 Task: Create a due date automation trigger when advanced on, on the tuesday after a card is due add fields without custom field "Resume" set to a date between 1 and 7 working days ago at 11:00 AM.
Action: Mouse moved to (974, 80)
Screenshot: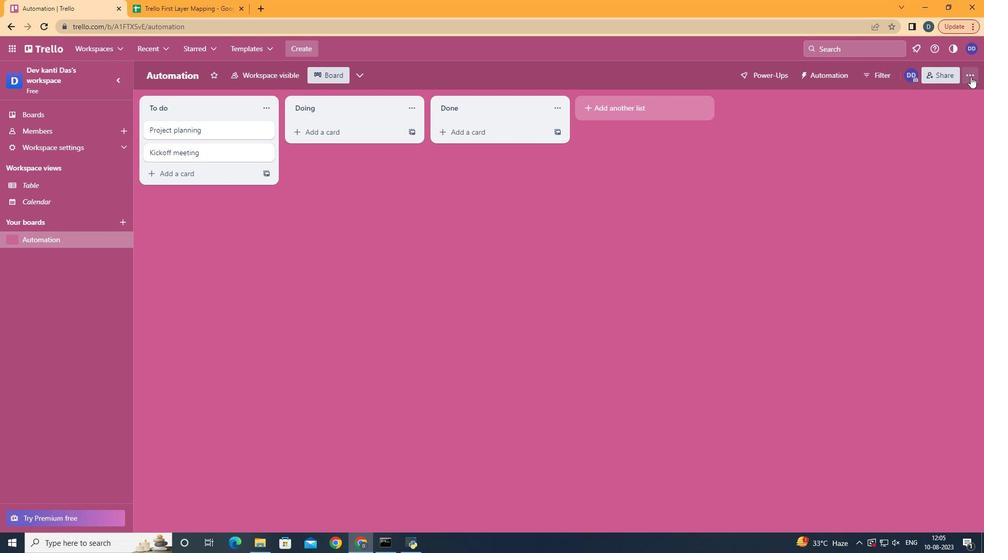 
Action: Mouse pressed left at (974, 80)
Screenshot: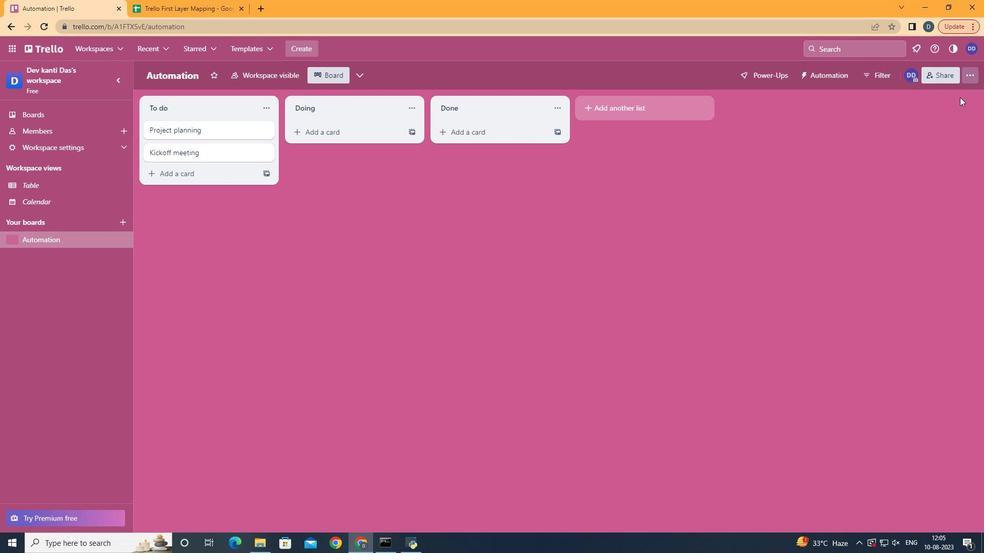
Action: Mouse moved to (898, 222)
Screenshot: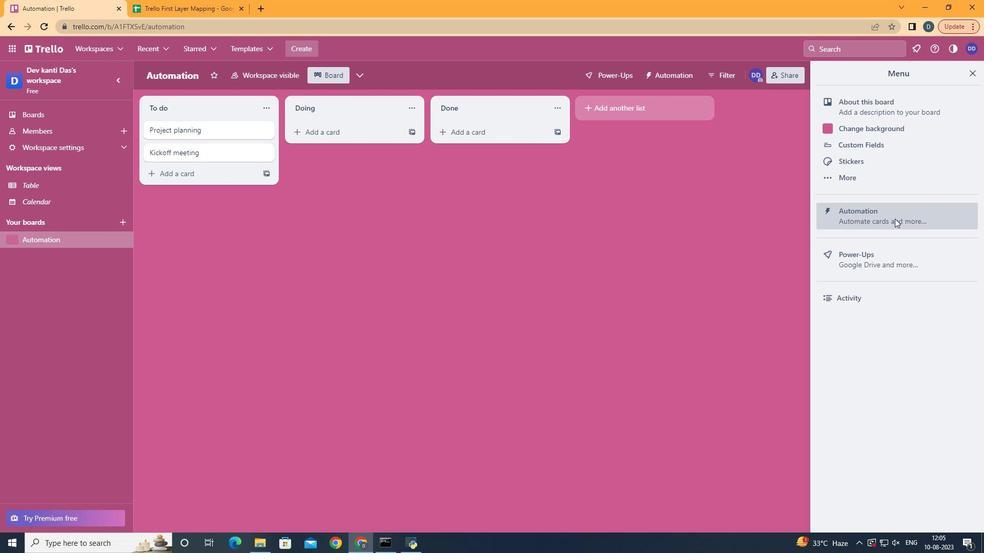 
Action: Mouse pressed left at (898, 222)
Screenshot: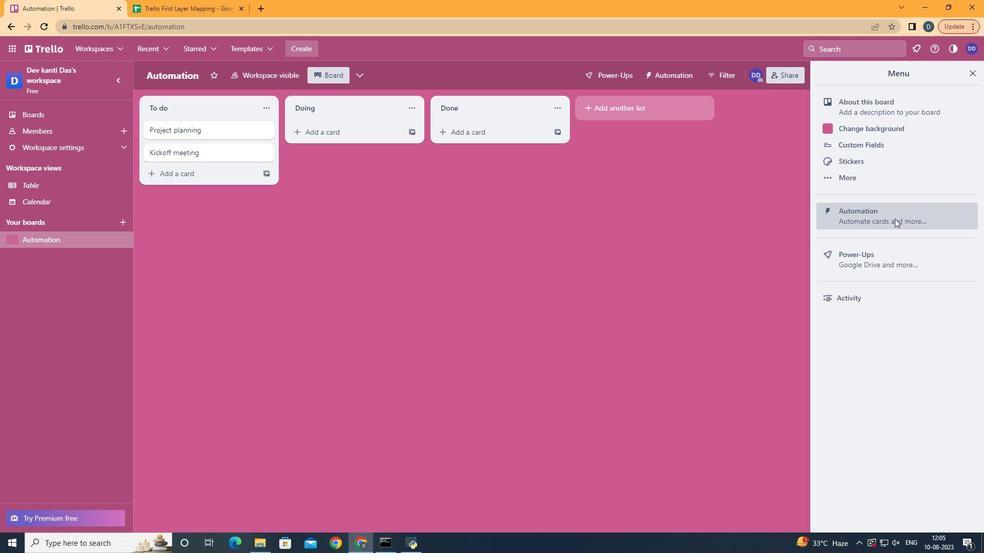 
Action: Mouse moved to (208, 207)
Screenshot: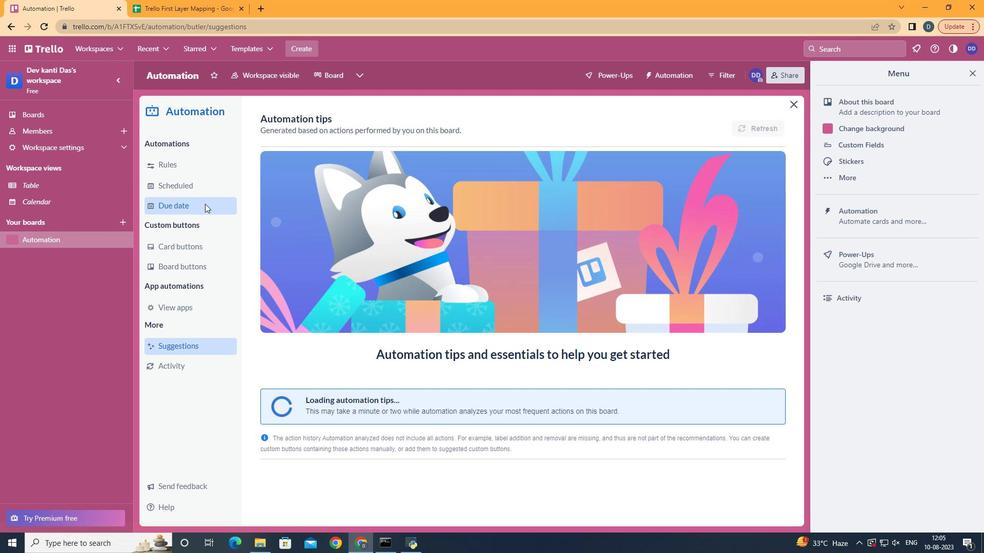 
Action: Mouse pressed left at (208, 207)
Screenshot: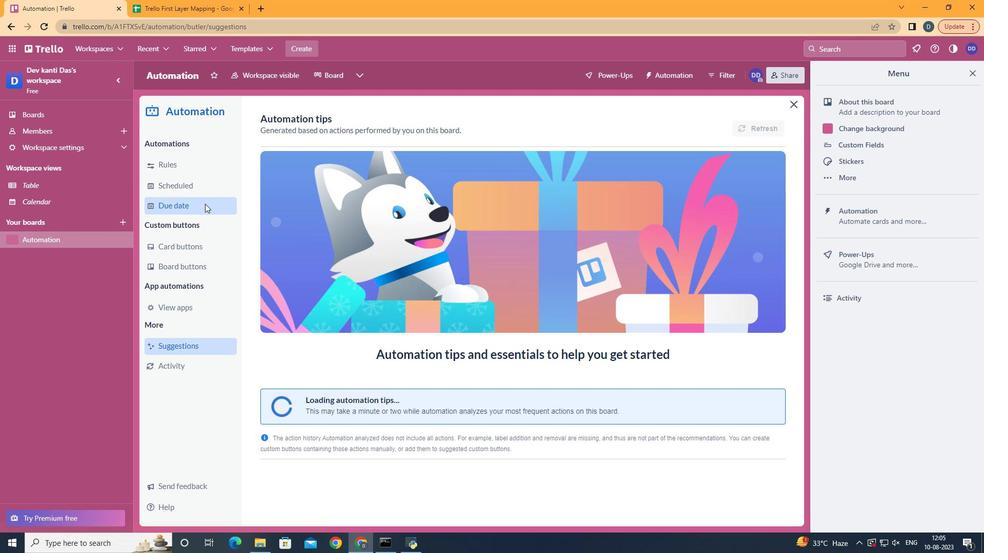 
Action: Mouse moved to (727, 128)
Screenshot: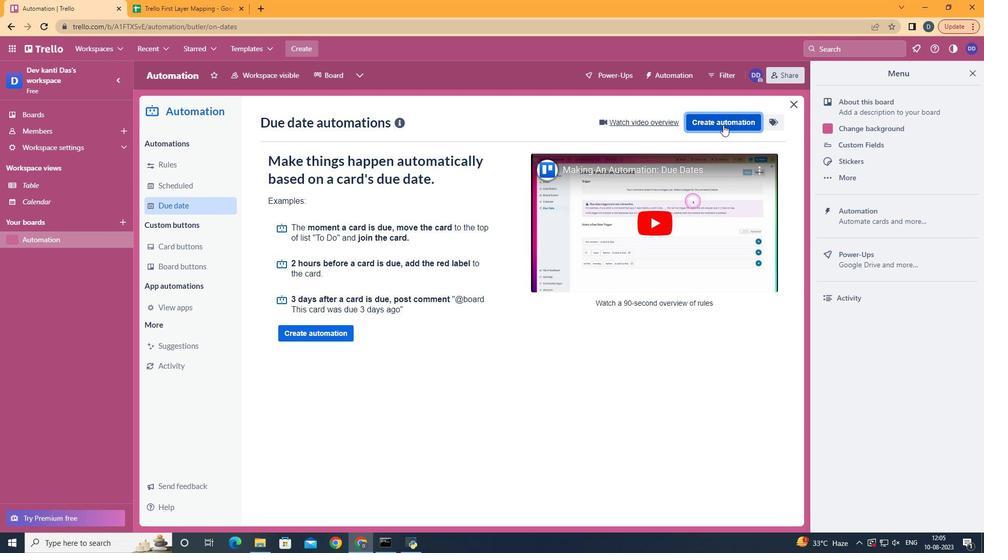 
Action: Mouse pressed left at (727, 128)
Screenshot: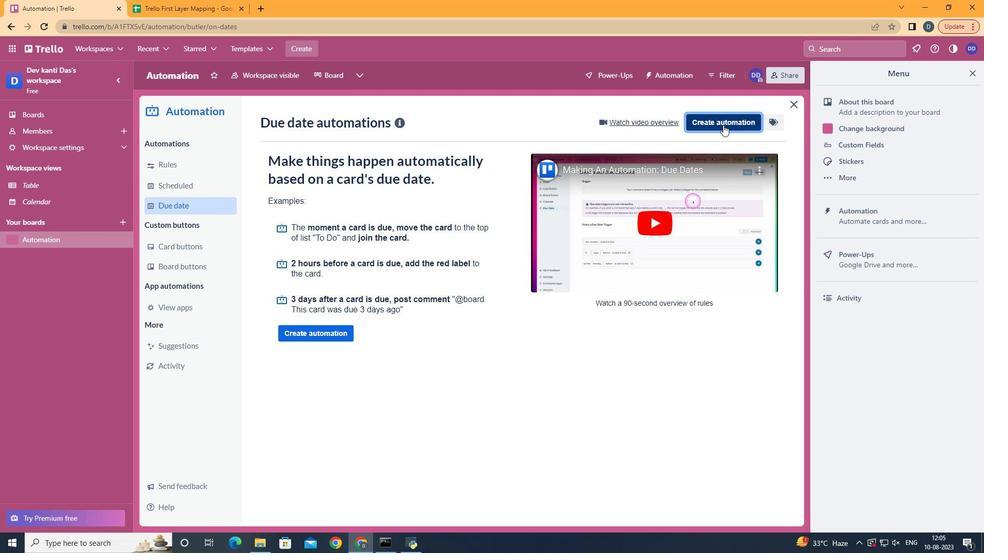 
Action: Mouse moved to (514, 231)
Screenshot: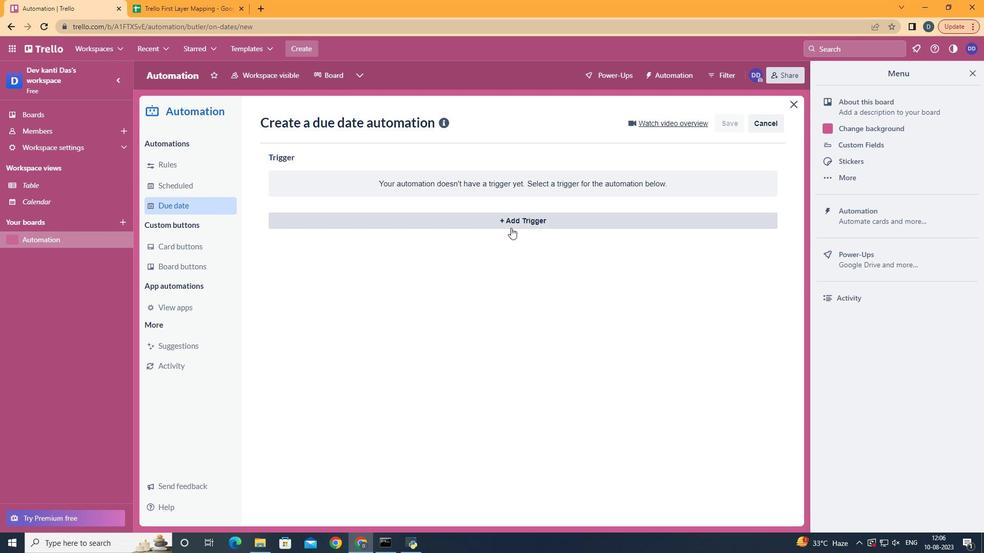 
Action: Mouse pressed left at (514, 231)
Screenshot: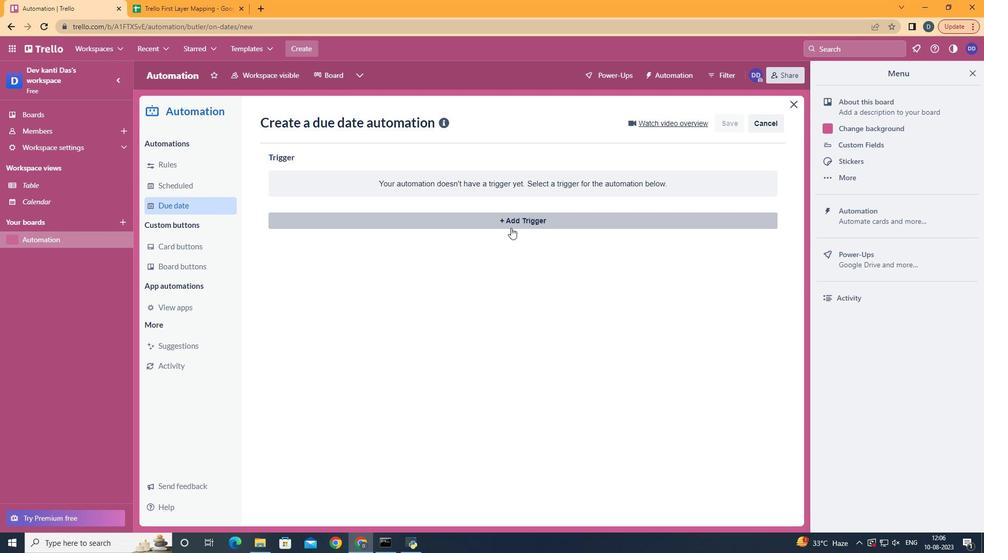 
Action: Mouse moved to (347, 296)
Screenshot: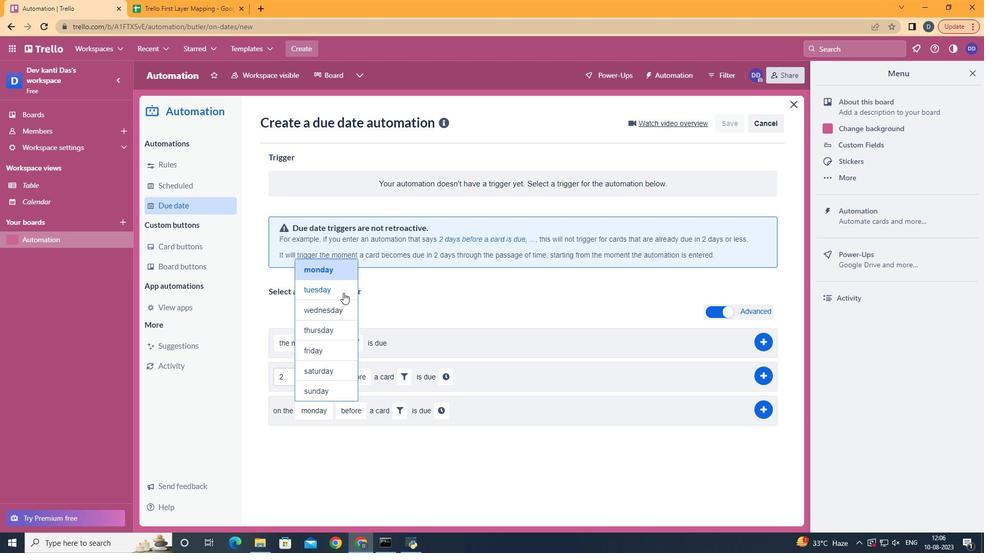 
Action: Mouse pressed left at (347, 296)
Screenshot: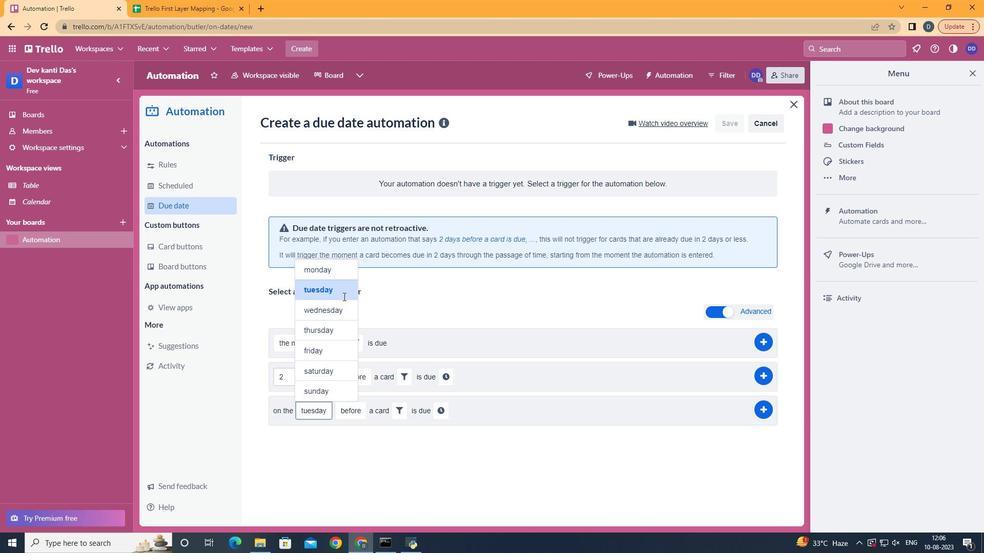 
Action: Mouse moved to (364, 452)
Screenshot: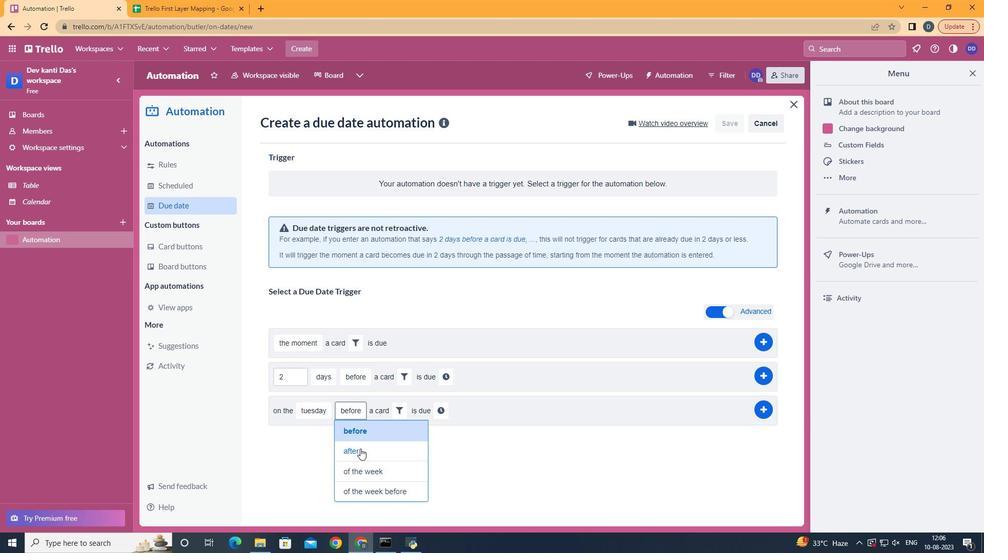 
Action: Mouse pressed left at (364, 452)
Screenshot: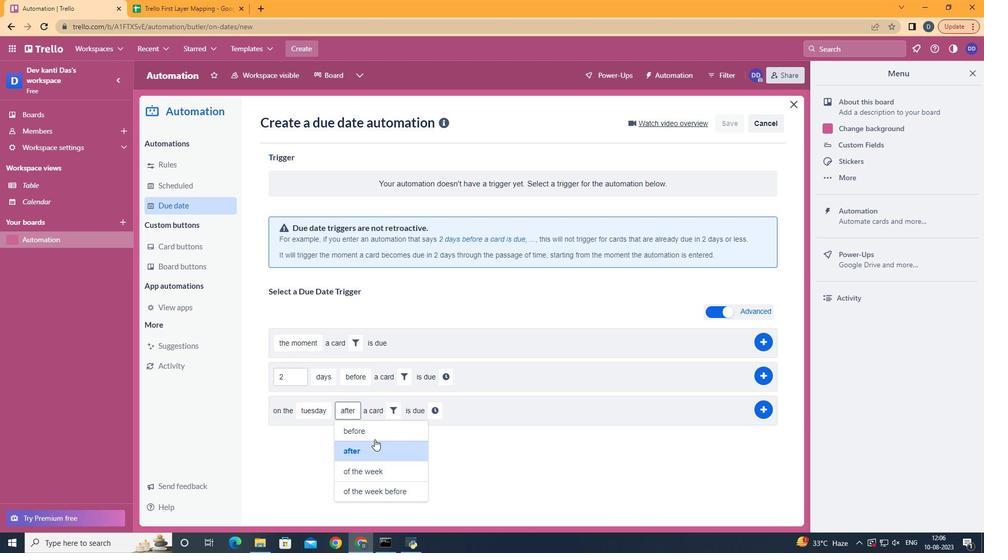
Action: Mouse moved to (400, 414)
Screenshot: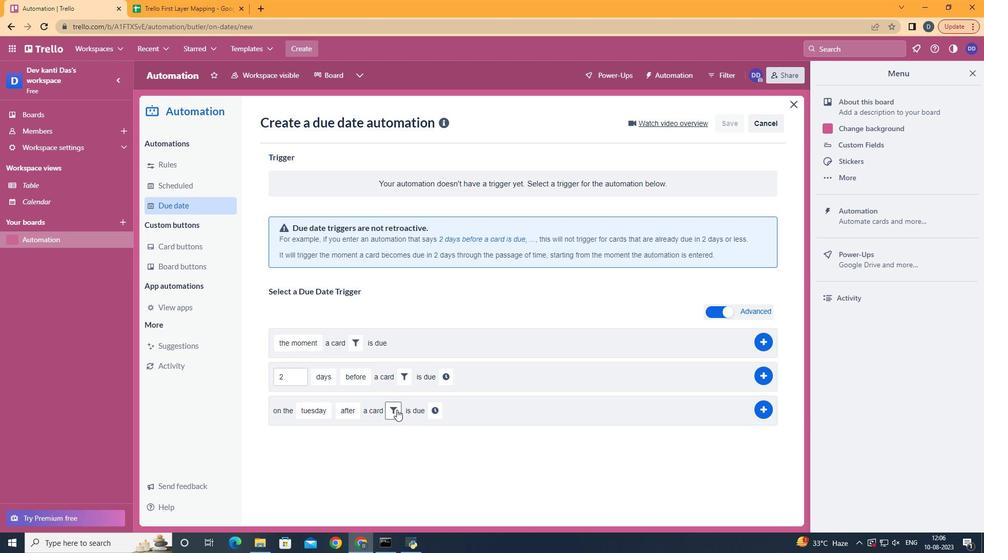 
Action: Mouse pressed left at (400, 414)
Screenshot: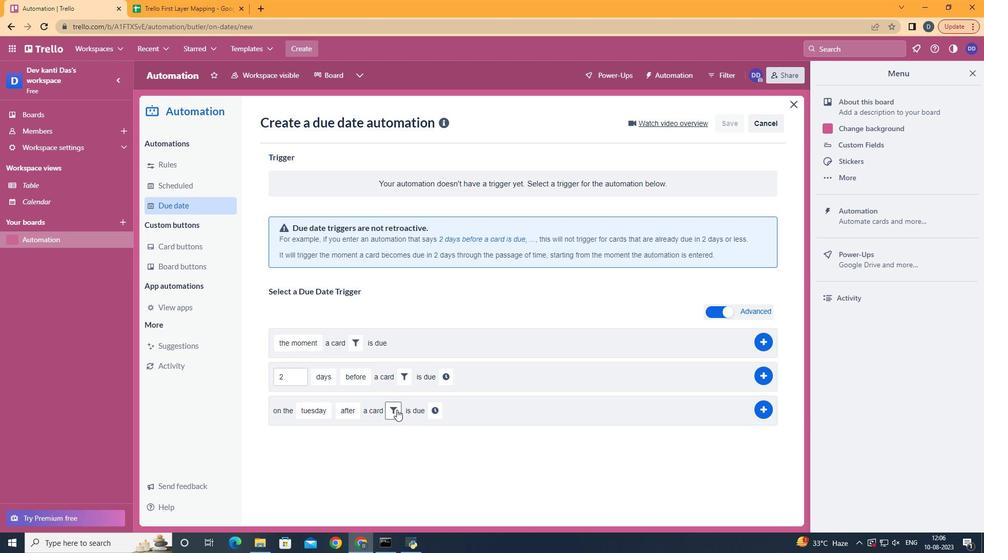 
Action: Mouse moved to (571, 447)
Screenshot: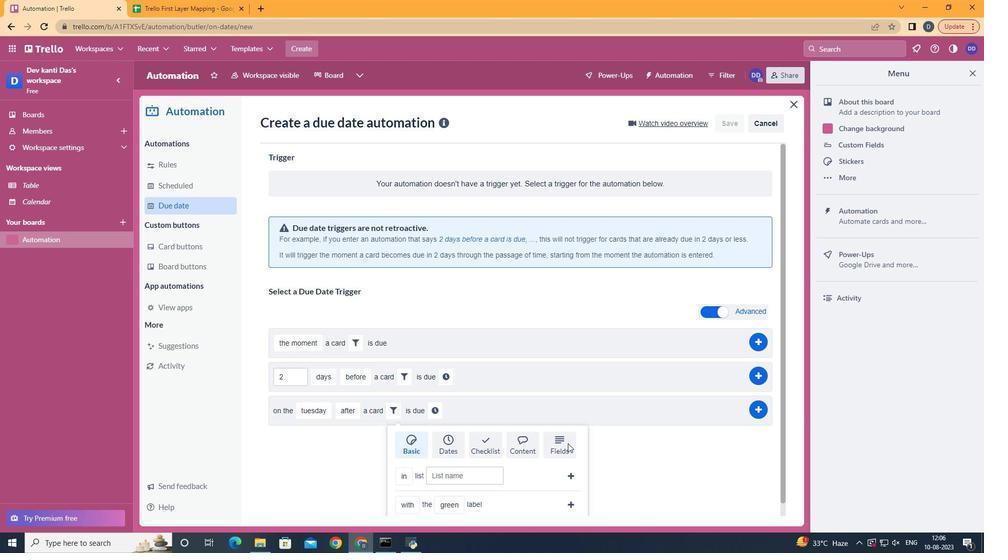 
Action: Mouse pressed left at (571, 447)
Screenshot: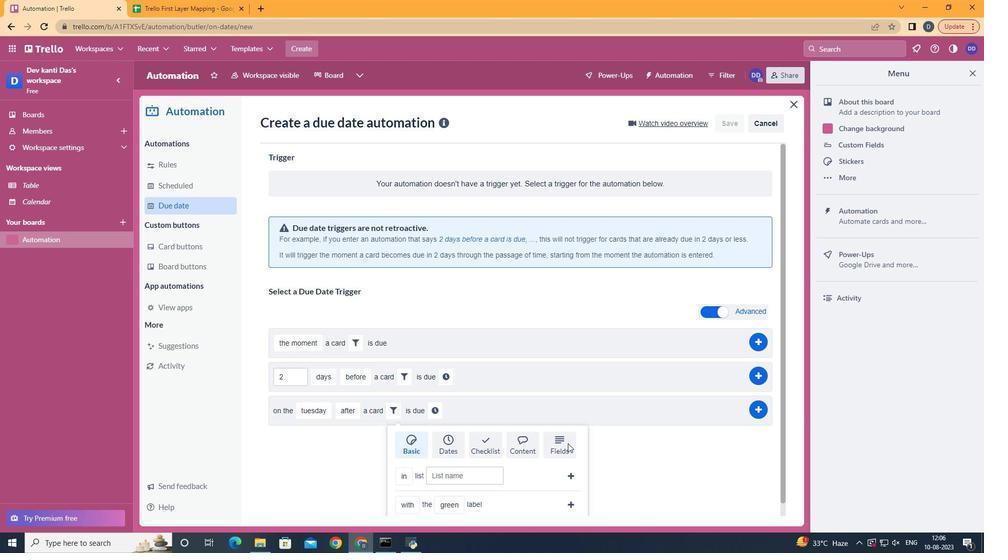 
Action: Mouse scrolled (571, 447) with delta (0, 0)
Screenshot: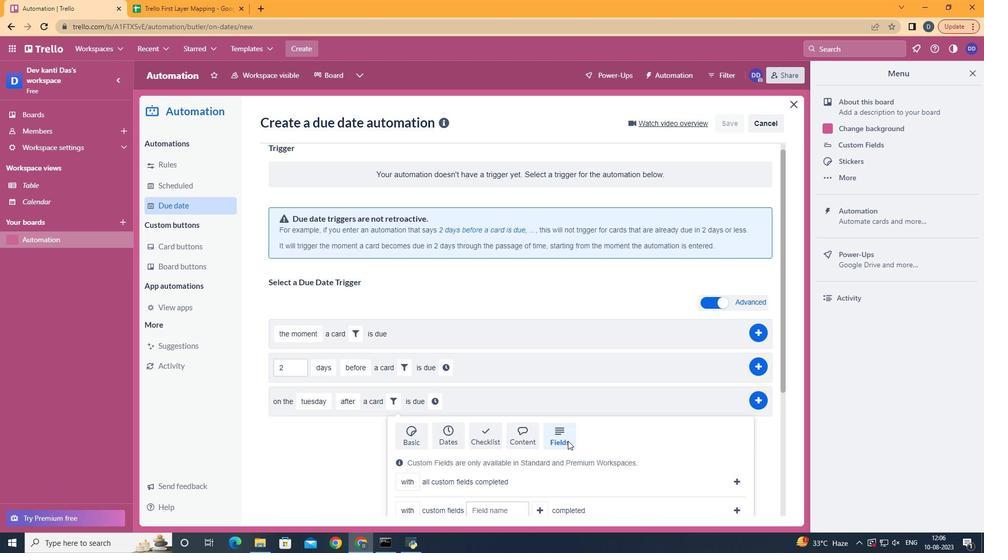 
Action: Mouse scrolled (571, 447) with delta (0, 0)
Screenshot: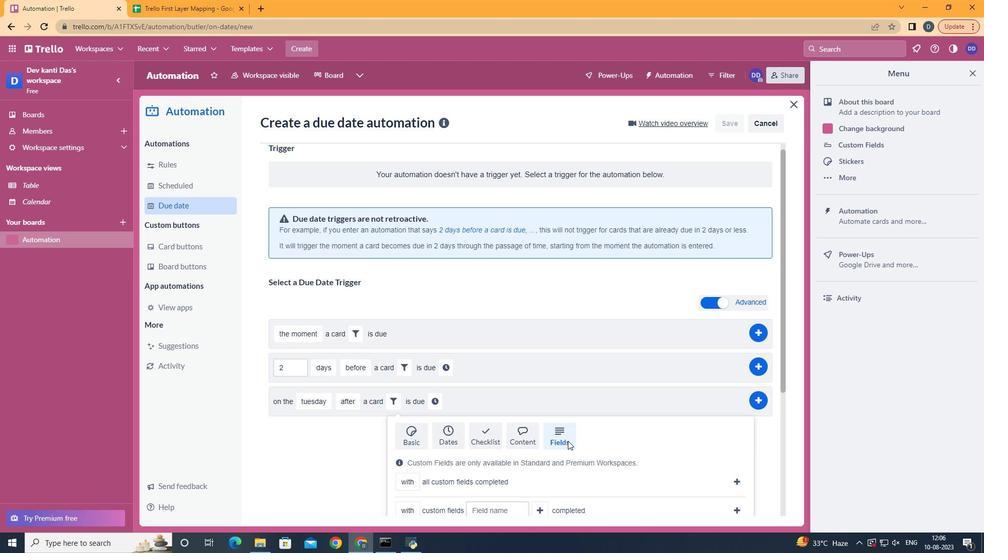 
Action: Mouse scrolled (571, 447) with delta (0, 0)
Screenshot: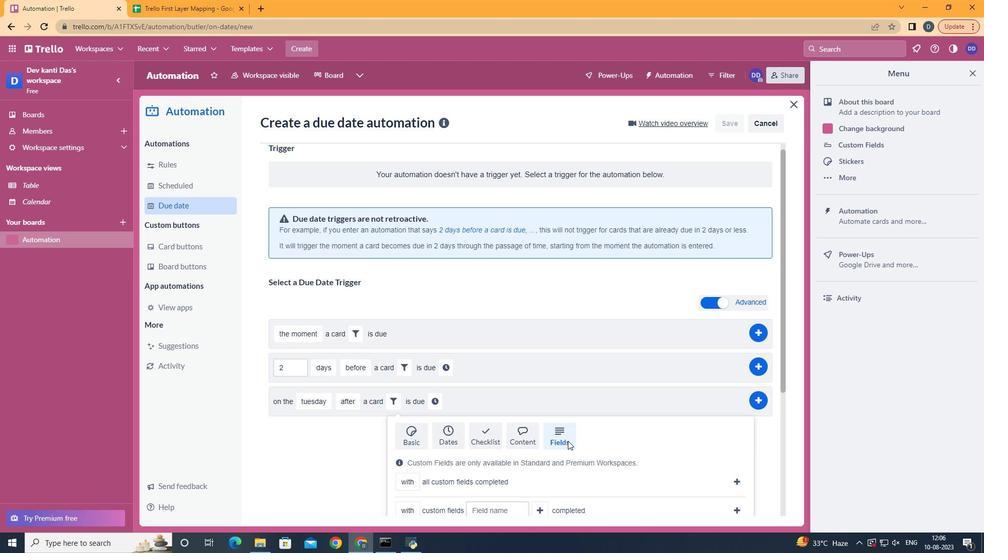 
Action: Mouse scrolled (571, 447) with delta (0, 0)
Screenshot: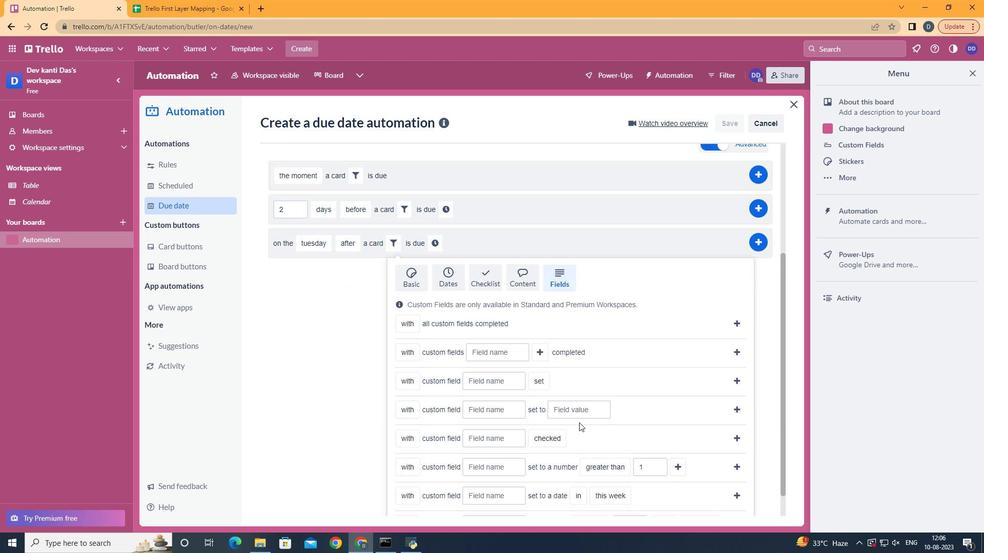
Action: Mouse scrolled (571, 447) with delta (0, 0)
Screenshot: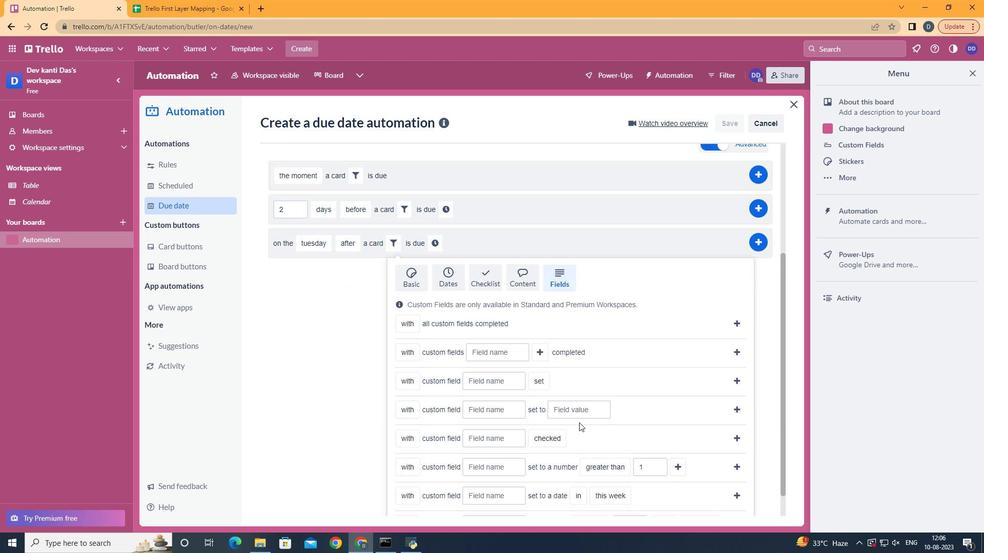
Action: Mouse moved to (420, 482)
Screenshot: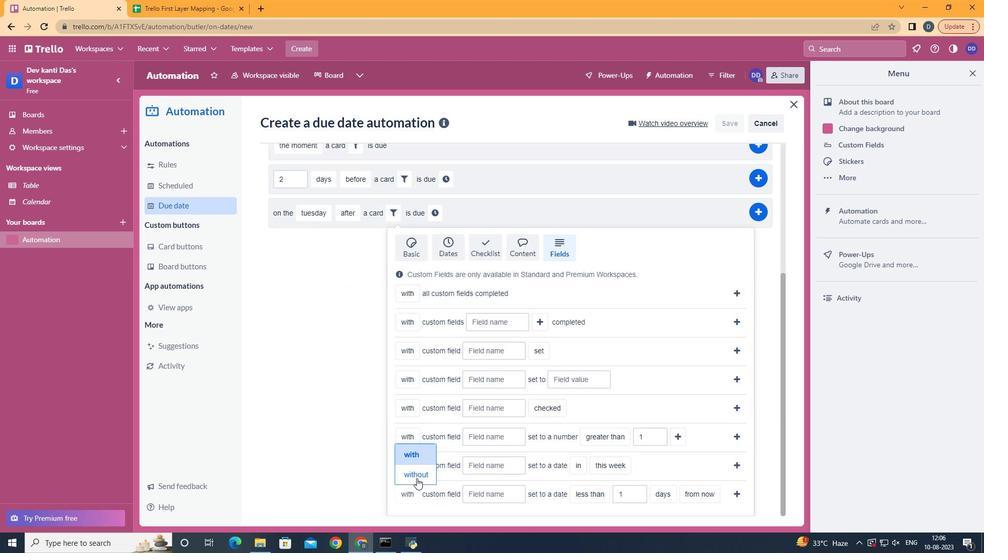 
Action: Mouse pressed left at (420, 482)
Screenshot: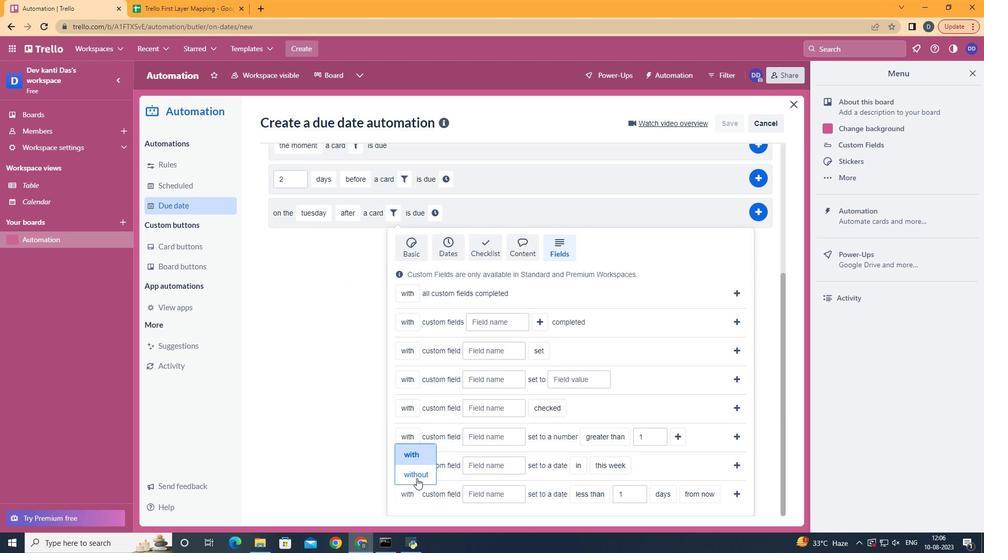 
Action: Mouse moved to (490, 499)
Screenshot: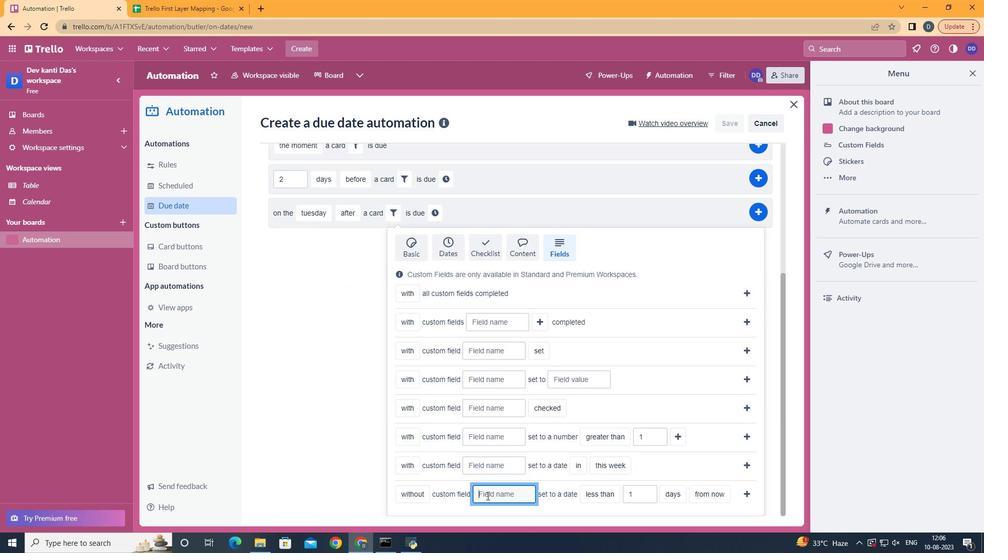 
Action: Mouse pressed left at (490, 499)
Screenshot: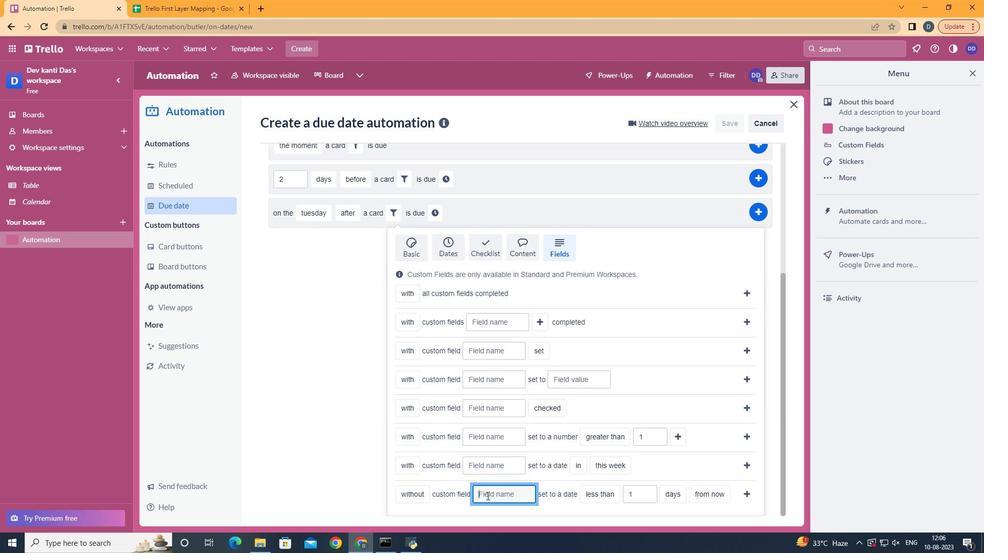 
Action: Key pressed <Key.shift>Resume
Screenshot: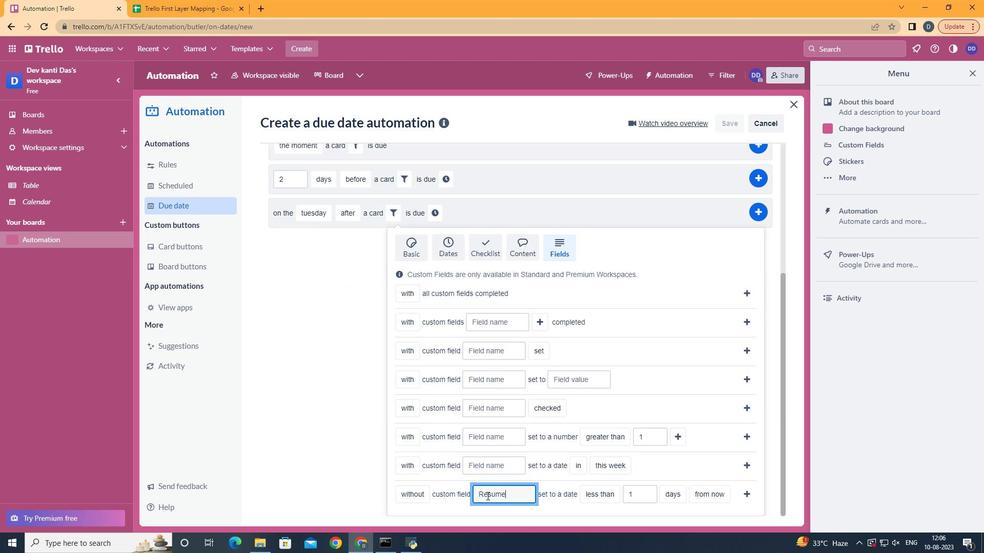
Action: Mouse moved to (603, 479)
Screenshot: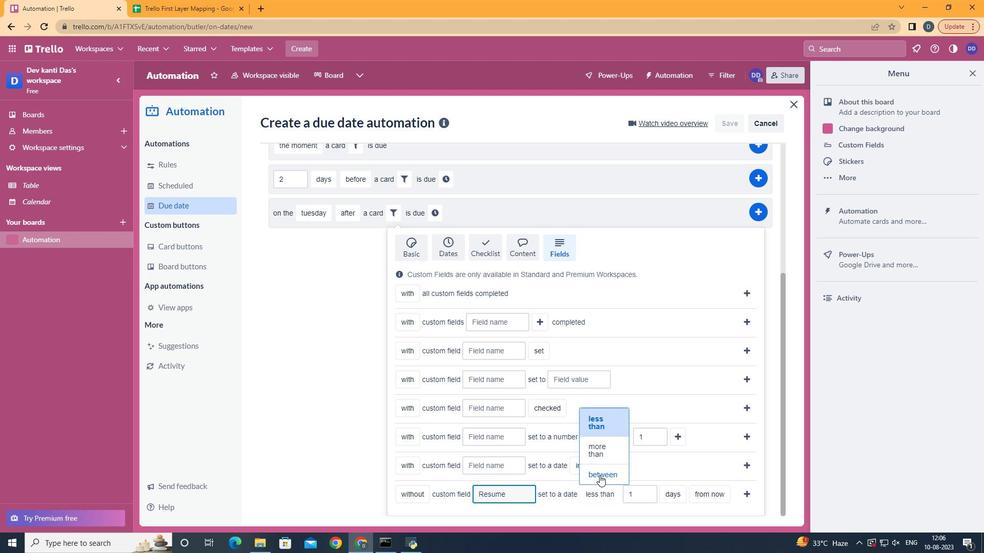 
Action: Mouse pressed left at (603, 479)
Screenshot: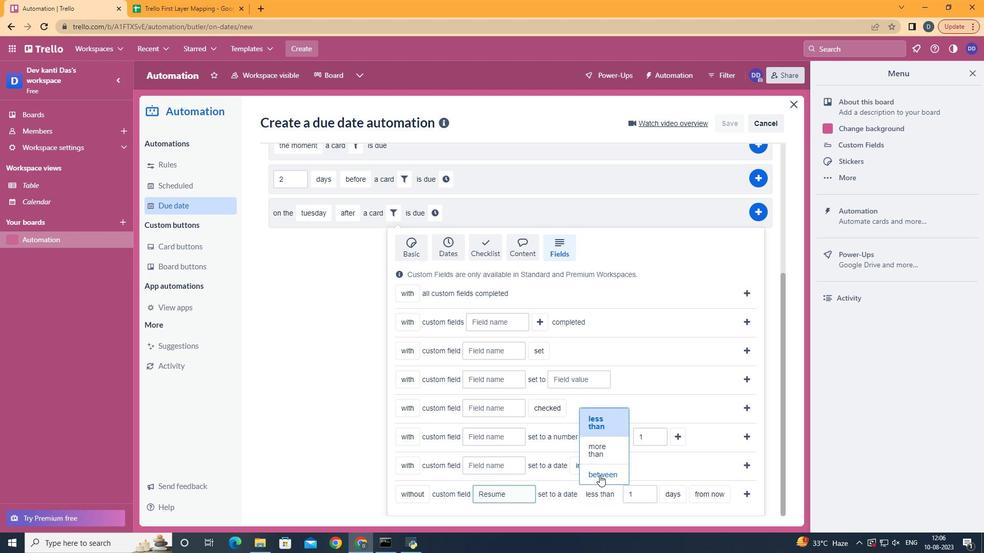
Action: Mouse moved to (731, 481)
Screenshot: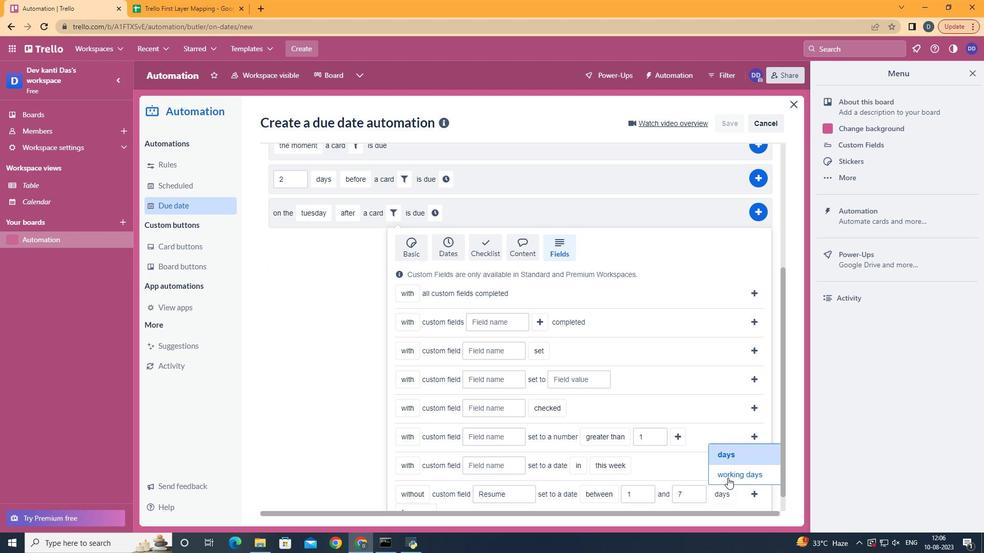 
Action: Mouse pressed left at (731, 481)
Screenshot: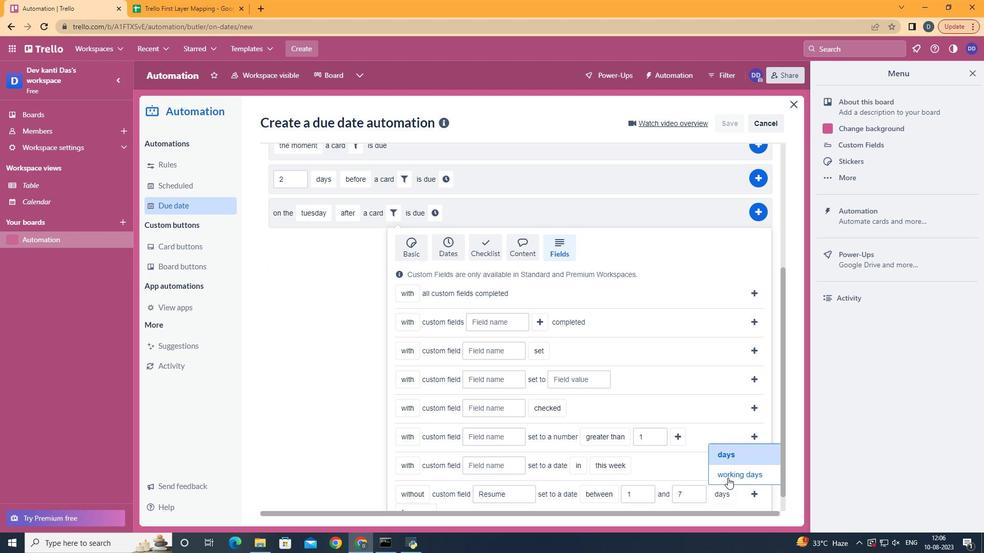 
Action: Mouse moved to (729, 478)
Screenshot: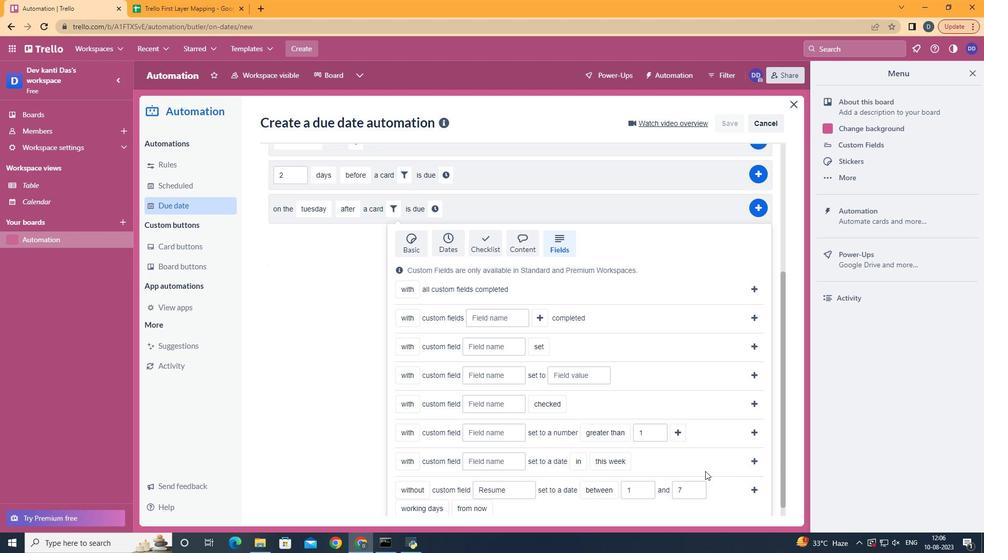 
Action: Mouse scrolled (729, 478) with delta (0, 0)
Screenshot: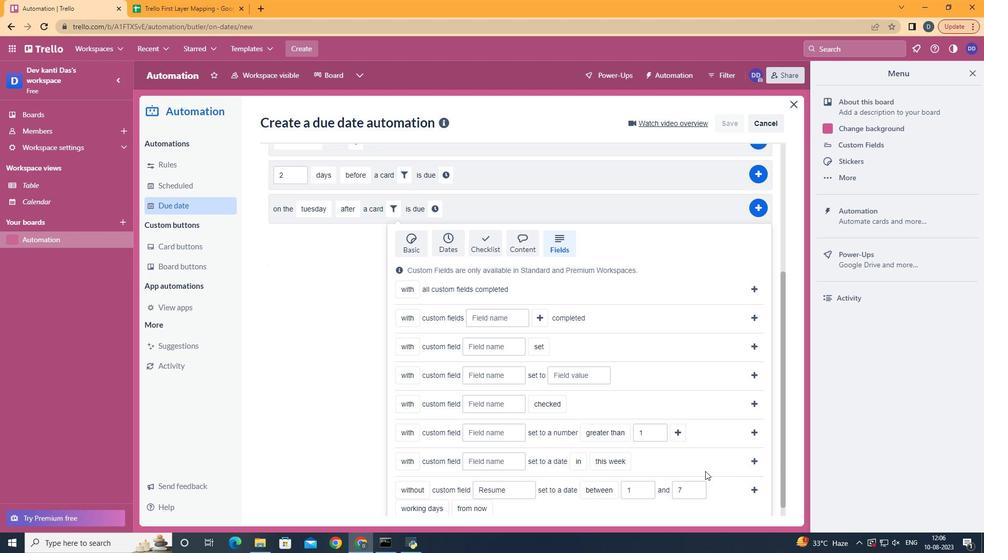 
Action: Mouse moved to (726, 478)
Screenshot: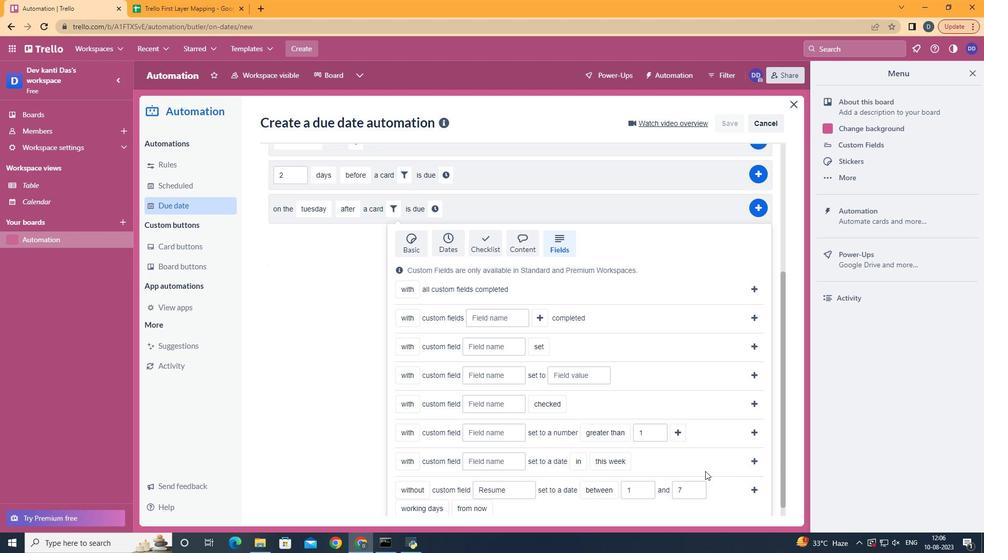 
Action: Mouse scrolled (726, 477) with delta (0, 0)
Screenshot: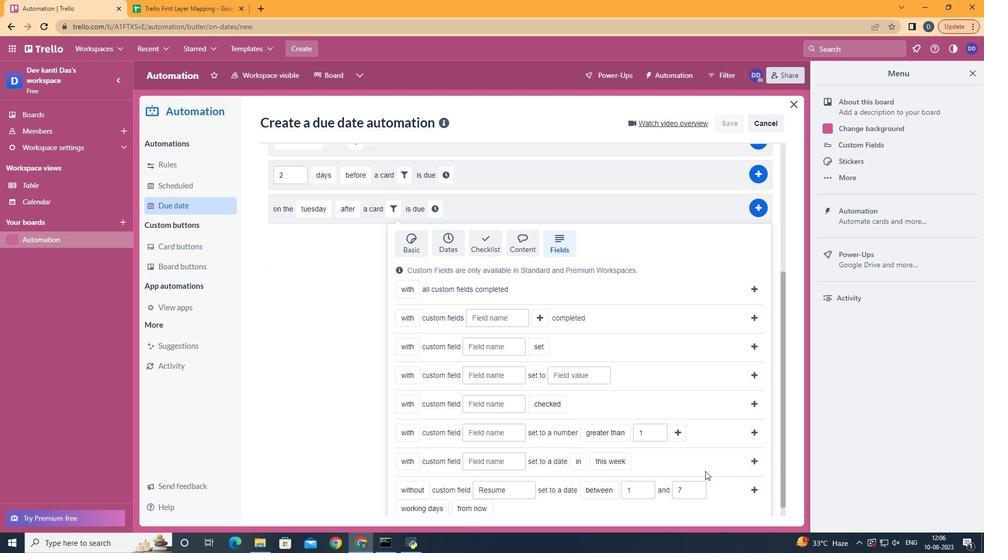 
Action: Mouse moved to (725, 477)
Screenshot: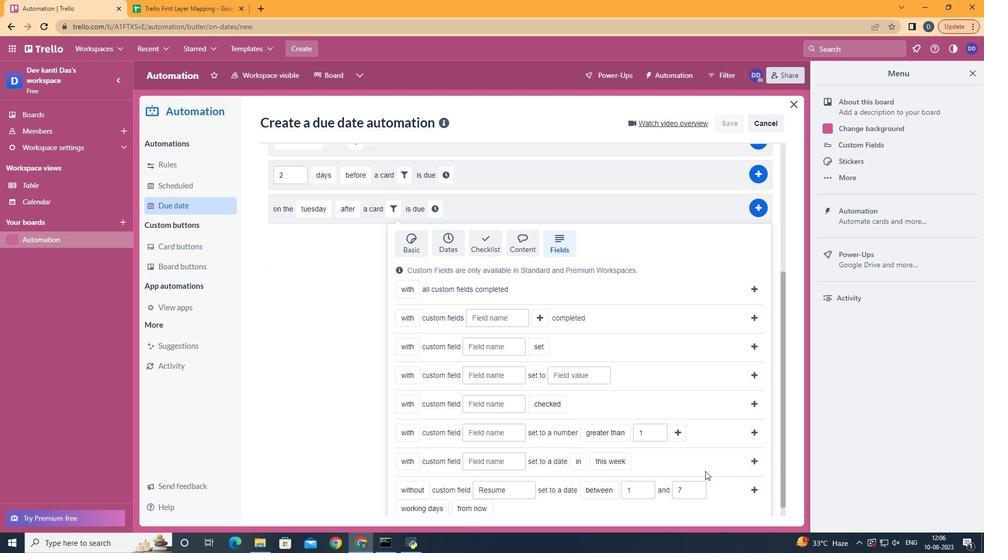 
Action: Mouse scrolled (725, 476) with delta (0, 0)
Screenshot: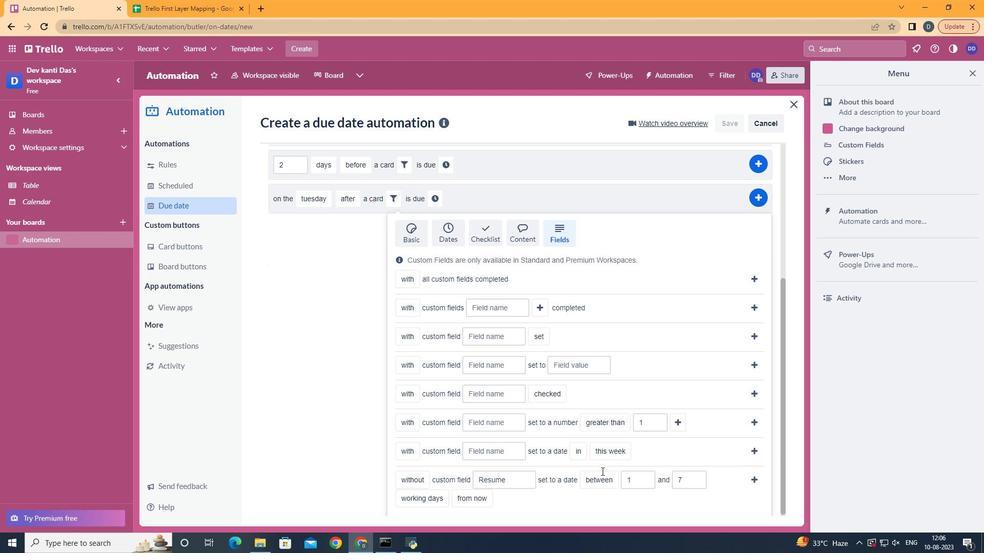 
Action: Mouse moved to (720, 476)
Screenshot: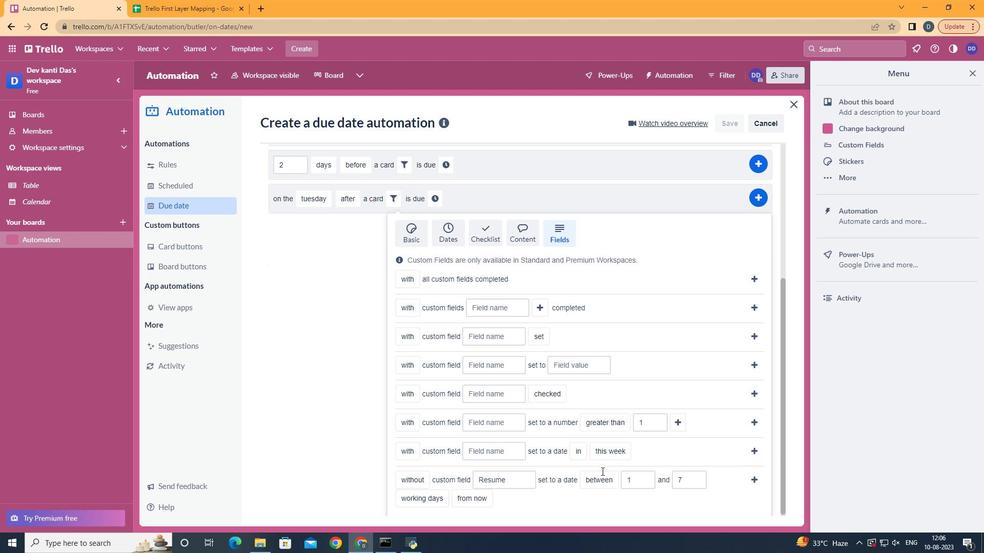 
Action: Mouse scrolled (720, 476) with delta (0, 0)
Screenshot: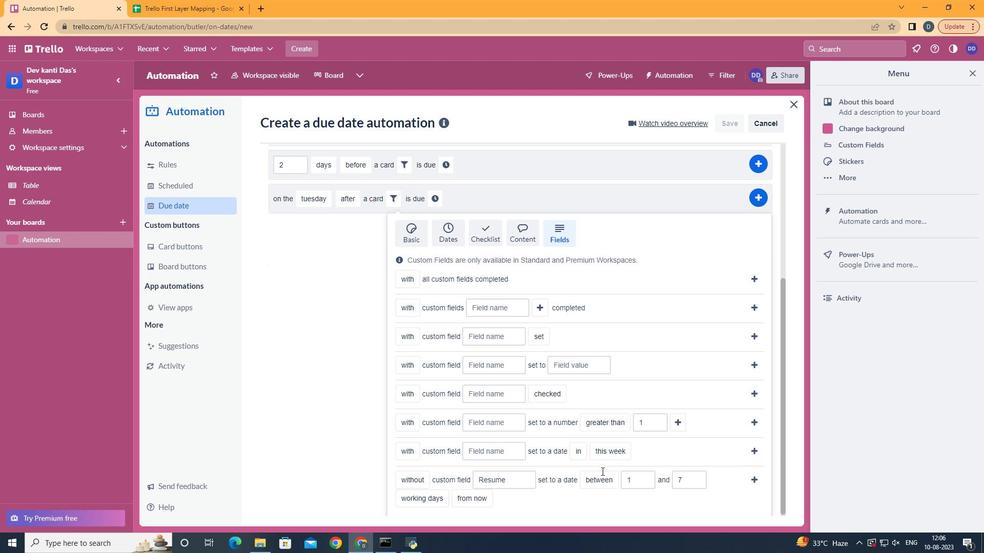 
Action: Mouse moved to (487, 477)
Screenshot: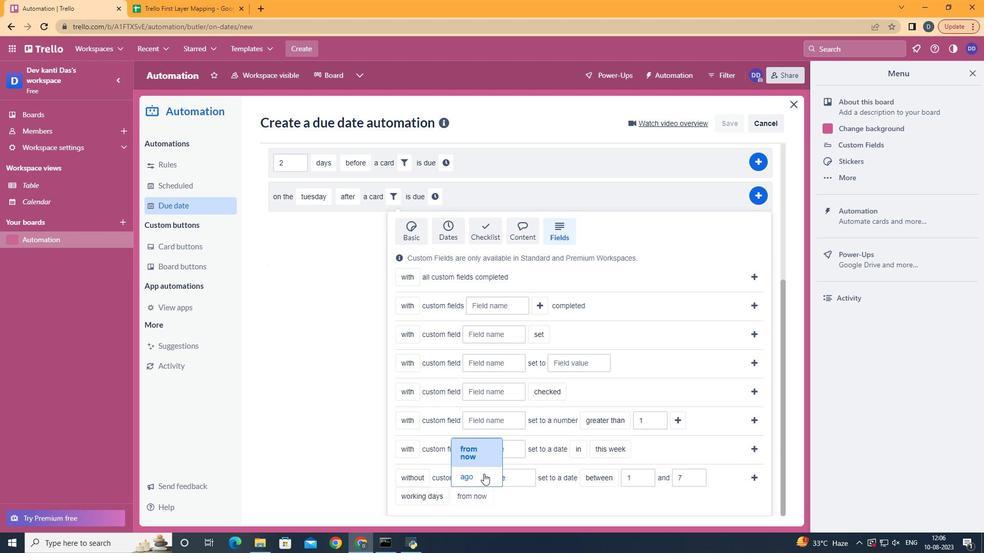 
Action: Mouse pressed left at (487, 477)
Screenshot: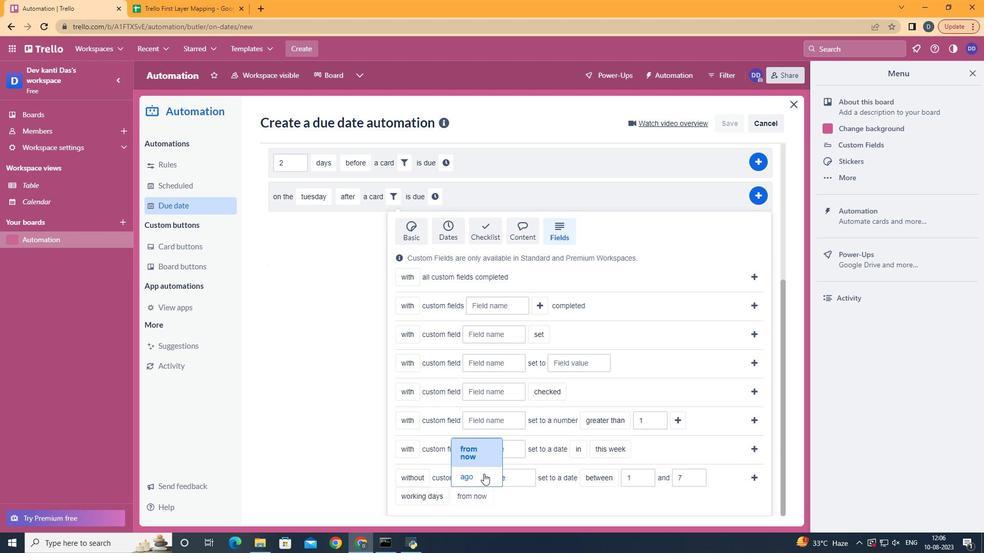 
Action: Mouse moved to (755, 480)
Screenshot: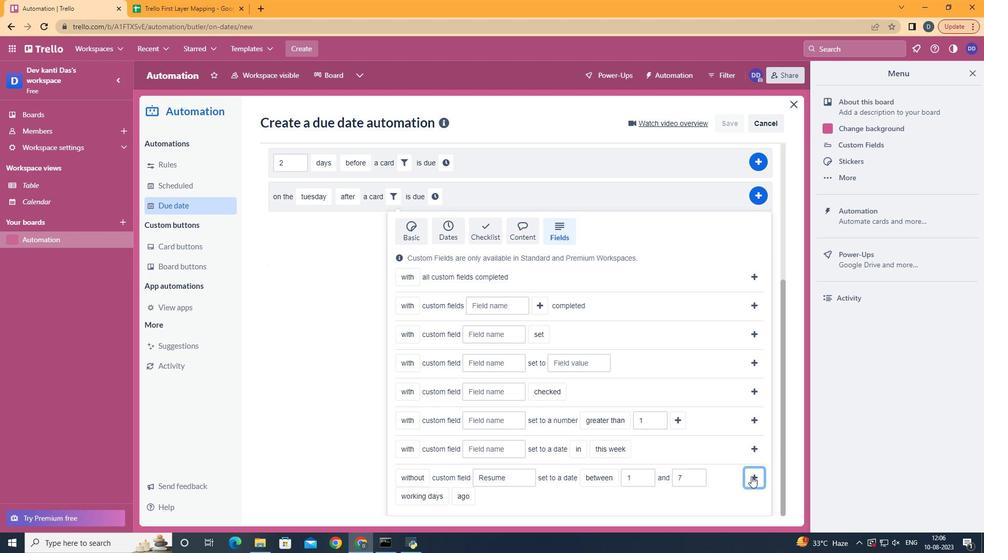 
Action: Mouse pressed left at (755, 480)
Screenshot: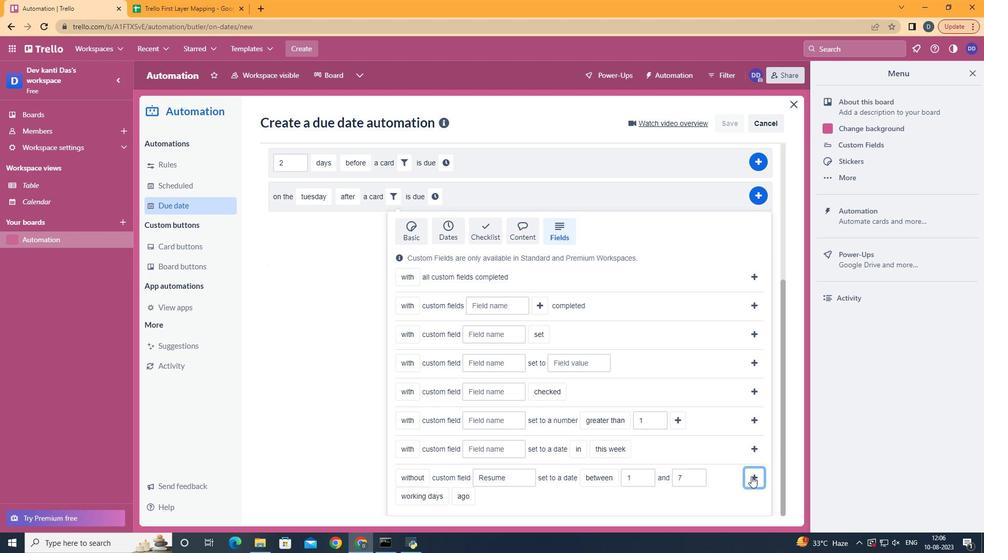 
Action: Mouse moved to (713, 413)
Screenshot: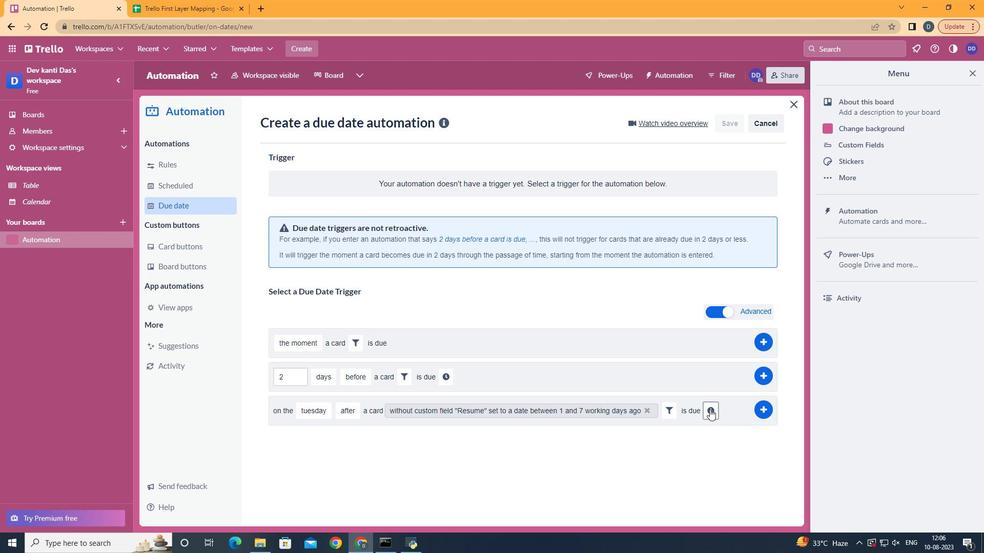 
Action: Mouse pressed left at (713, 413)
Screenshot: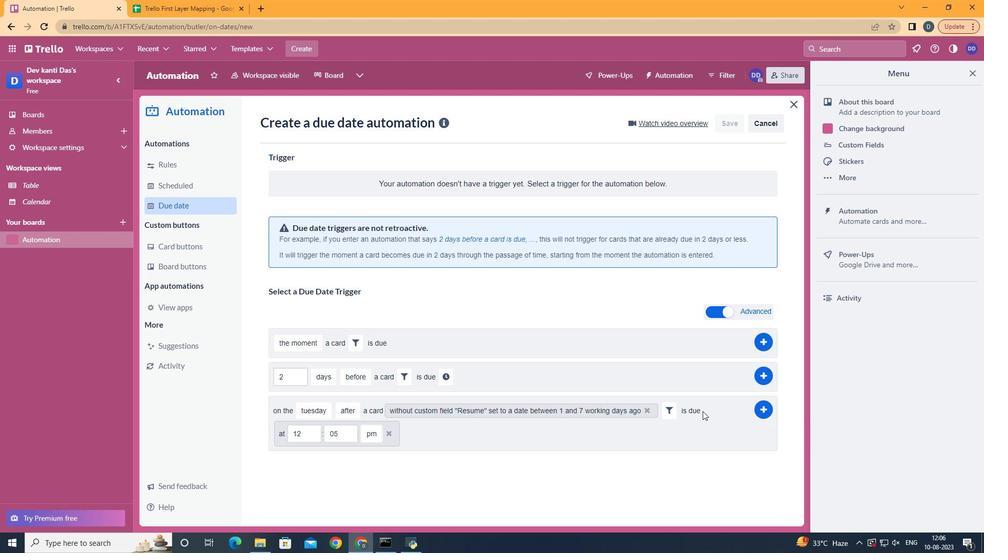 
Action: Mouse moved to (346, 434)
Screenshot: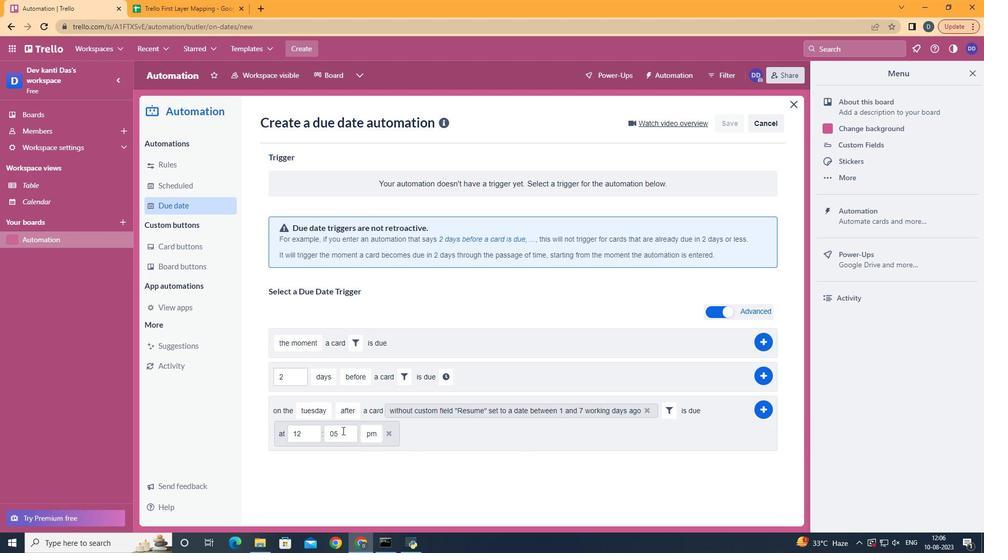 
Action: Mouse pressed left at (346, 434)
Screenshot: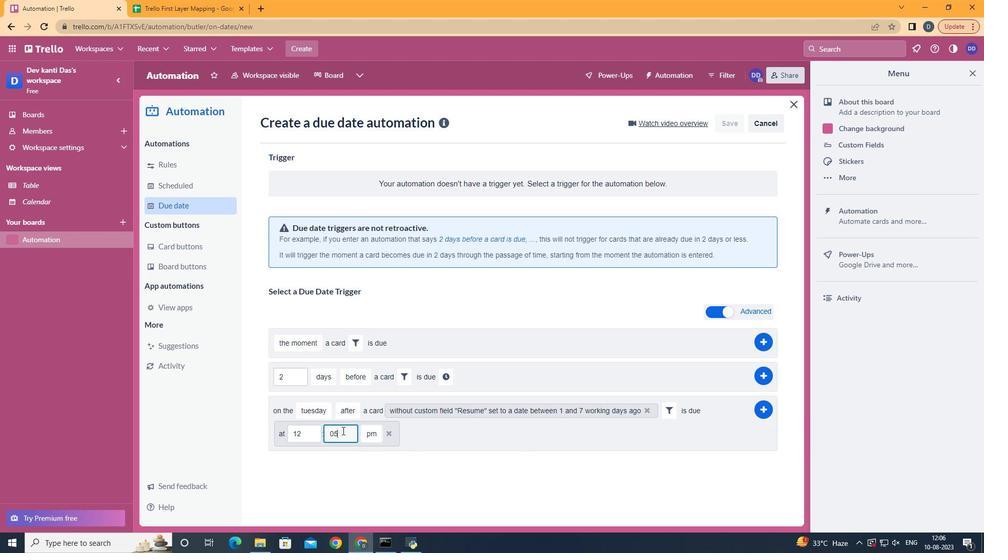 
Action: Key pressed <Key.backspace>0
Screenshot: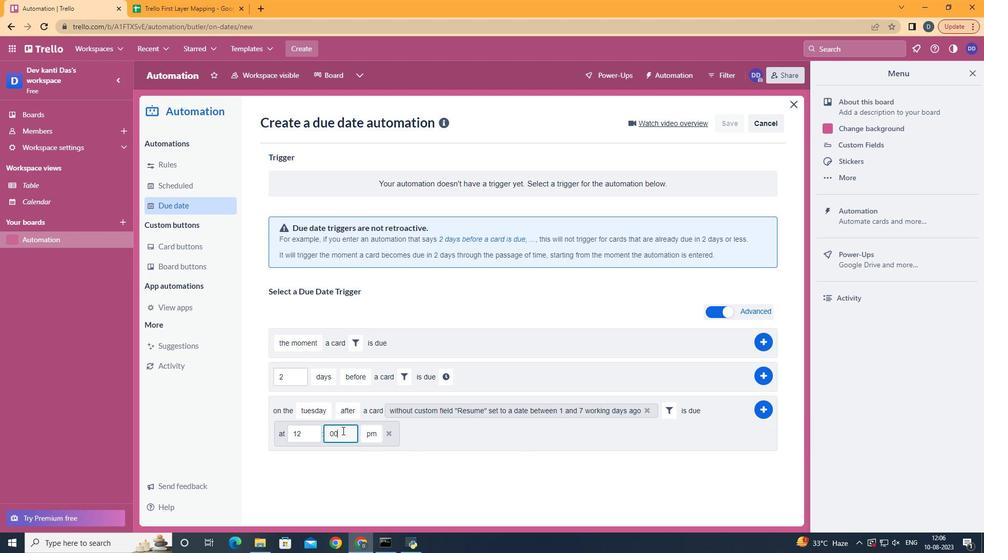 
Action: Mouse moved to (317, 441)
Screenshot: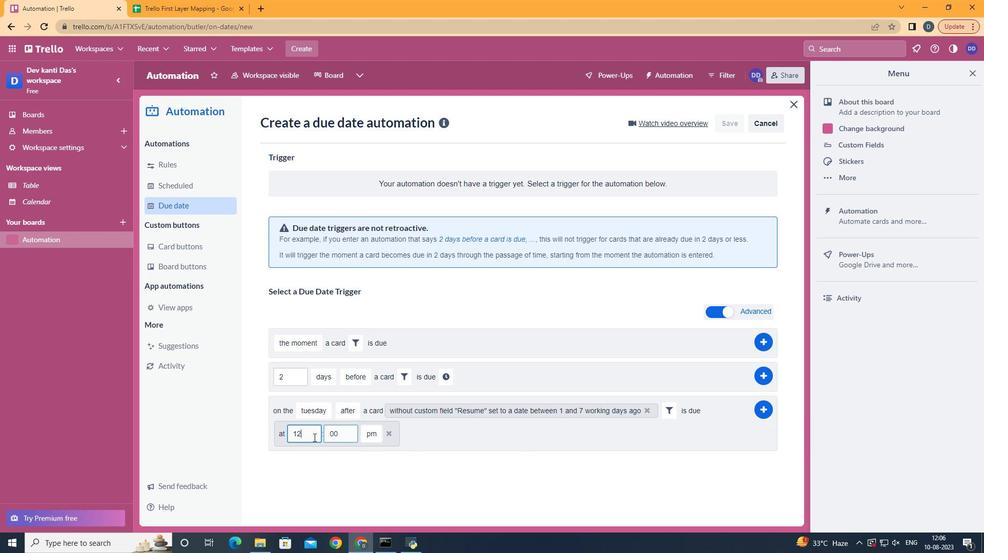 
Action: Mouse pressed left at (317, 441)
Screenshot: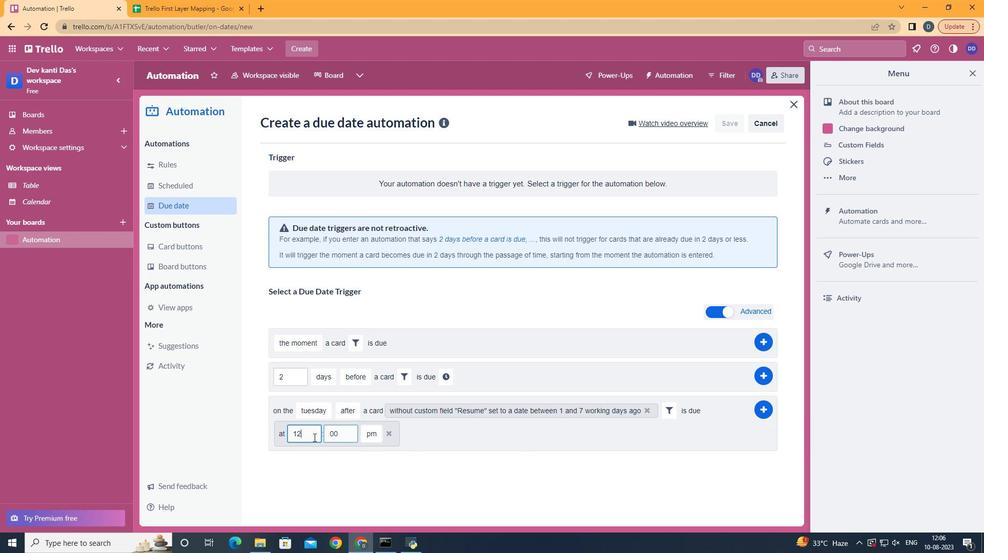
Action: Key pressed <Key.backspace>1
Screenshot: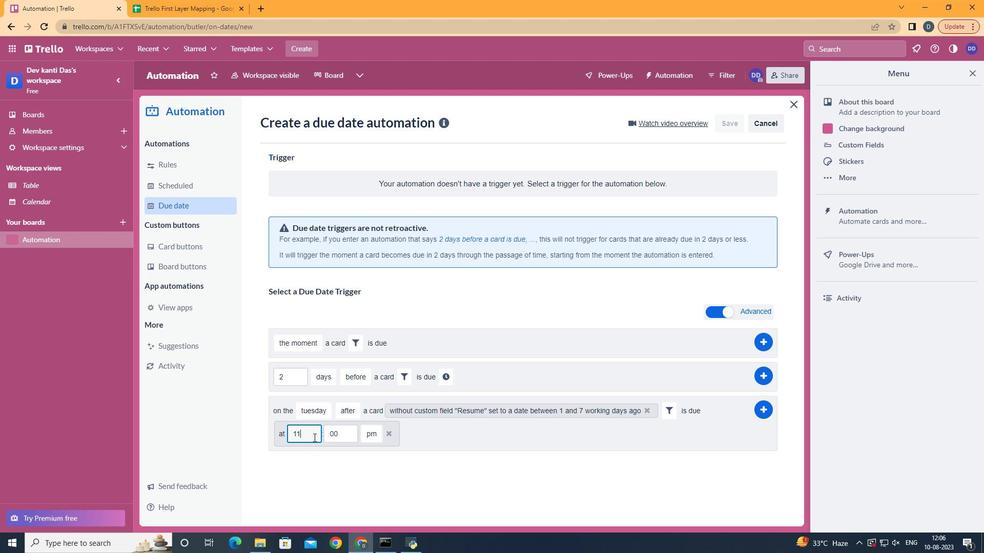 
Action: Mouse moved to (379, 458)
Screenshot: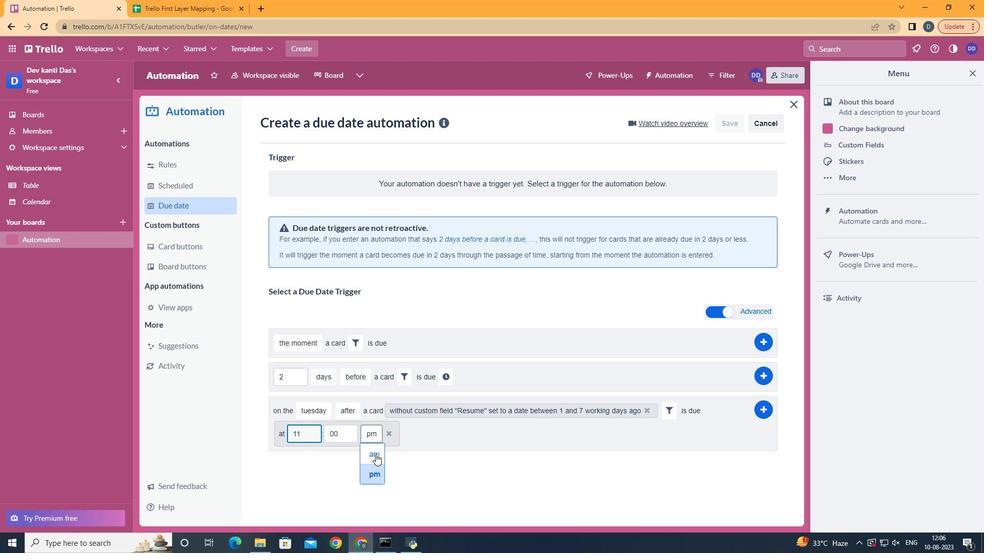 
Action: Mouse pressed left at (379, 458)
Screenshot: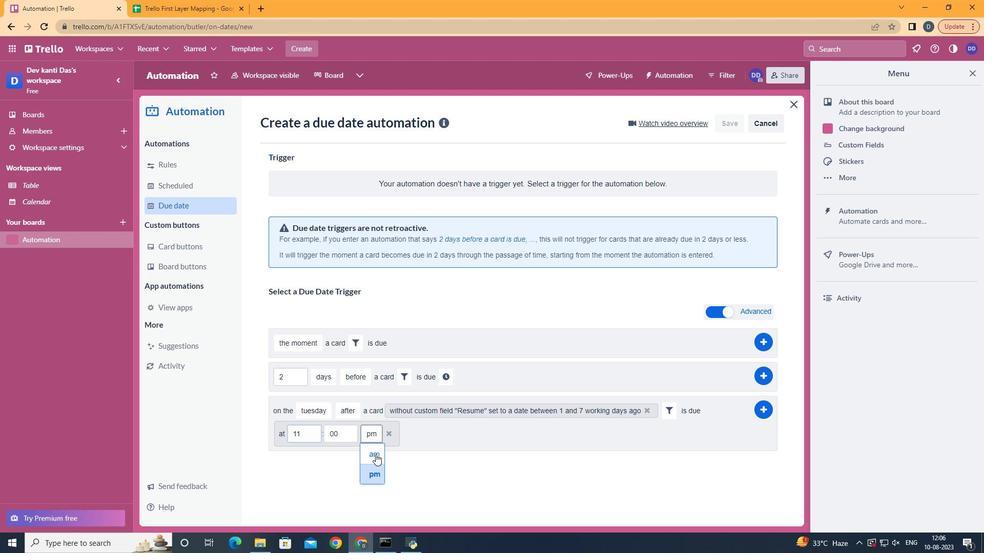 
Action: Mouse moved to (769, 407)
Screenshot: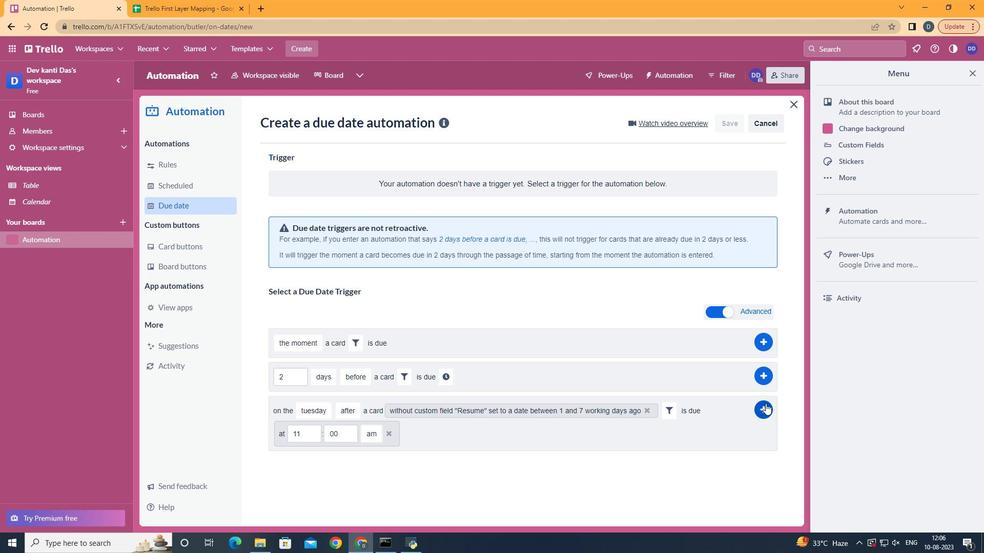 
Action: Mouse pressed left at (769, 407)
Screenshot: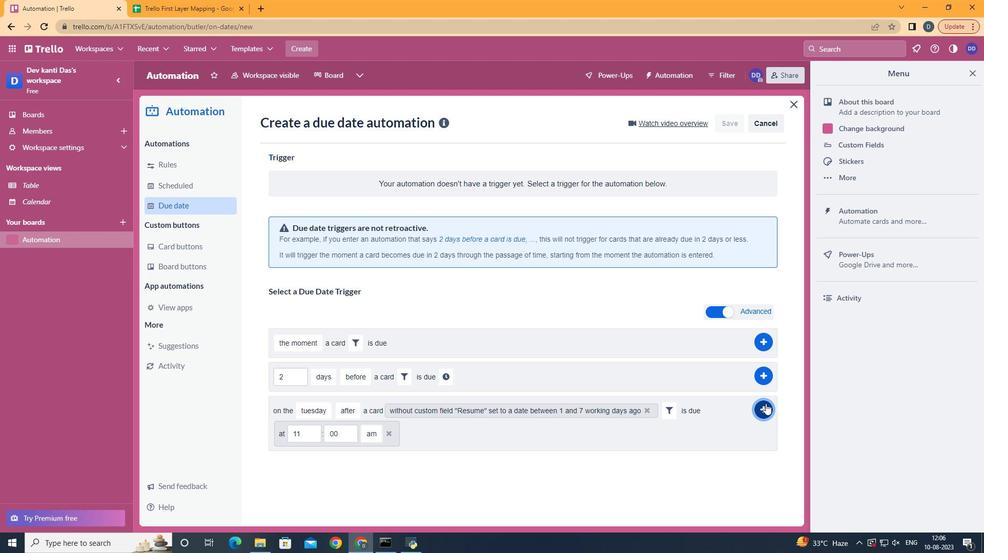 
Action: Mouse moved to (599, 243)
Screenshot: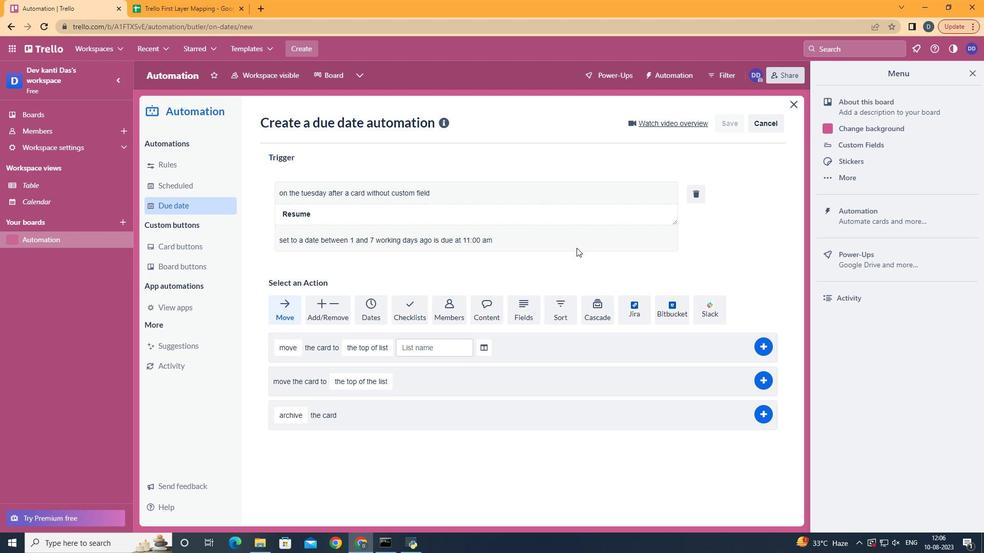 
